 Task: View and add the product "Meow Mix Original Choice with Chicken, Turkey & Salmon Dry Cat Food (3.15 lb)" to cart from the store "Vons Pets".
Action: Mouse moved to (51, 87)
Screenshot: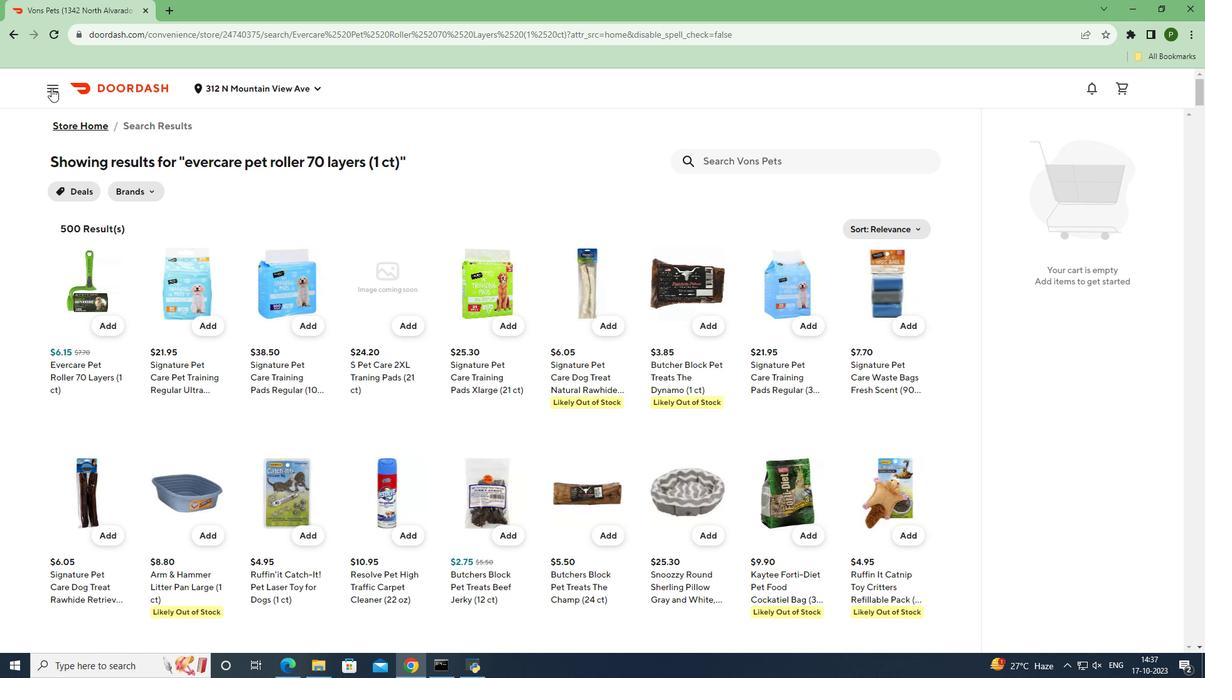 
Action: Mouse pressed left at (51, 87)
Screenshot: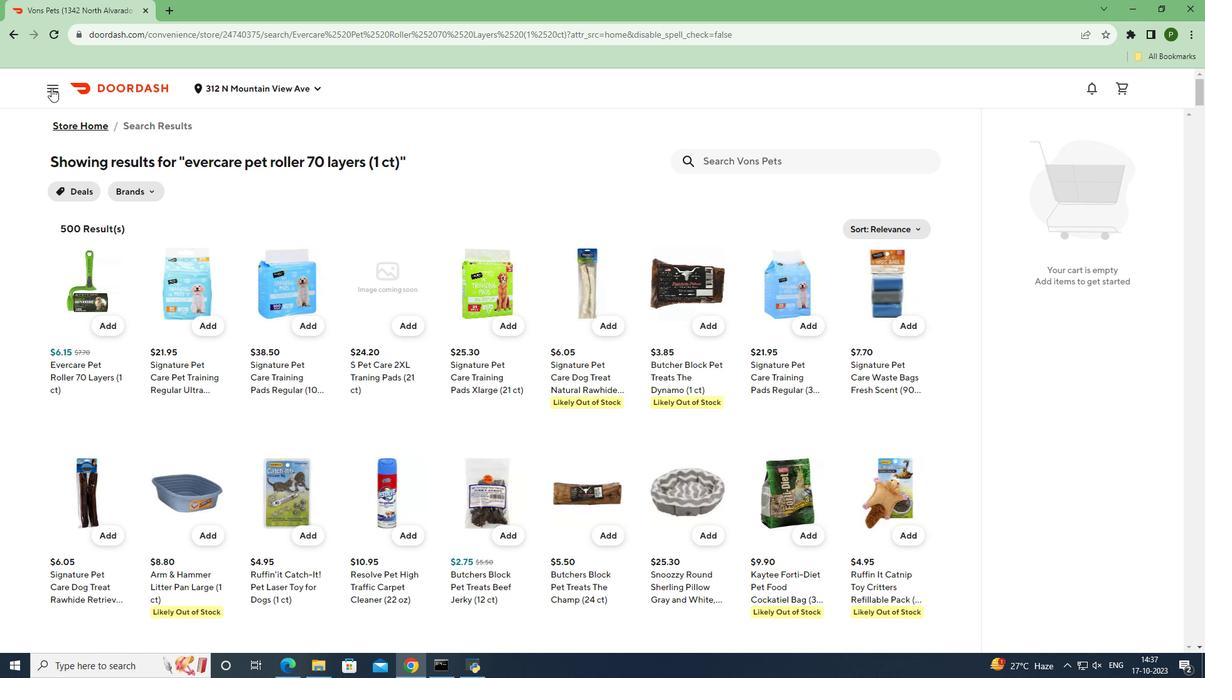 
Action: Mouse moved to (64, 174)
Screenshot: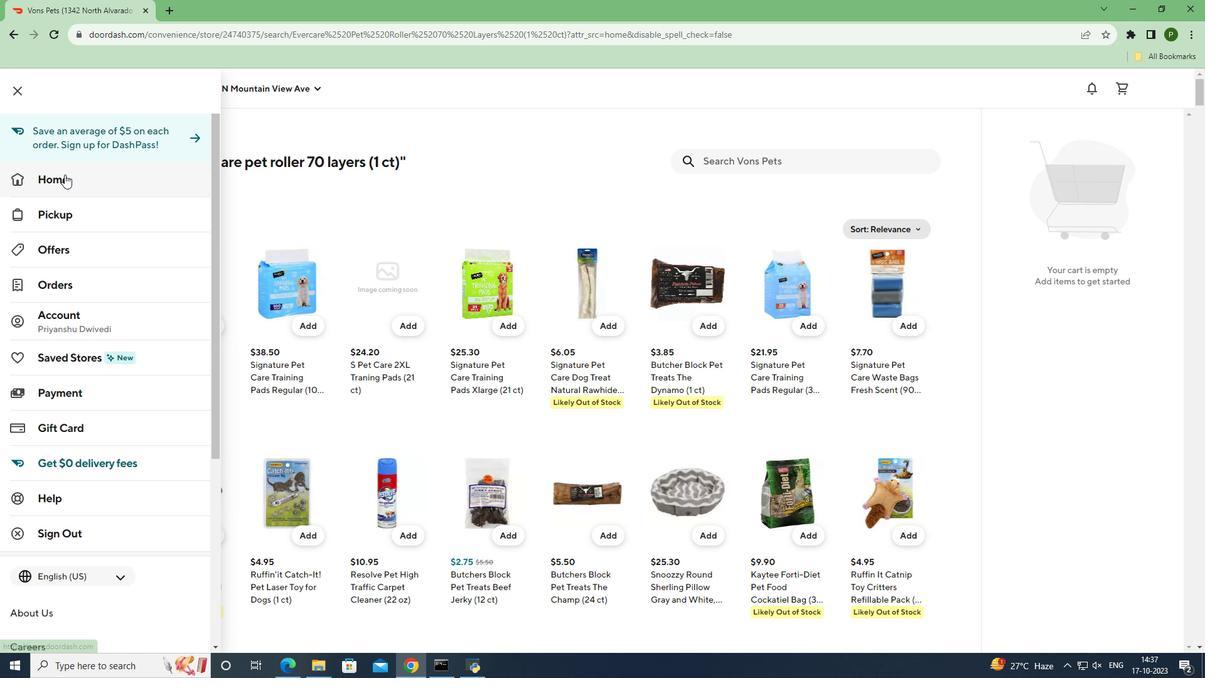 
Action: Mouse pressed left at (64, 174)
Screenshot: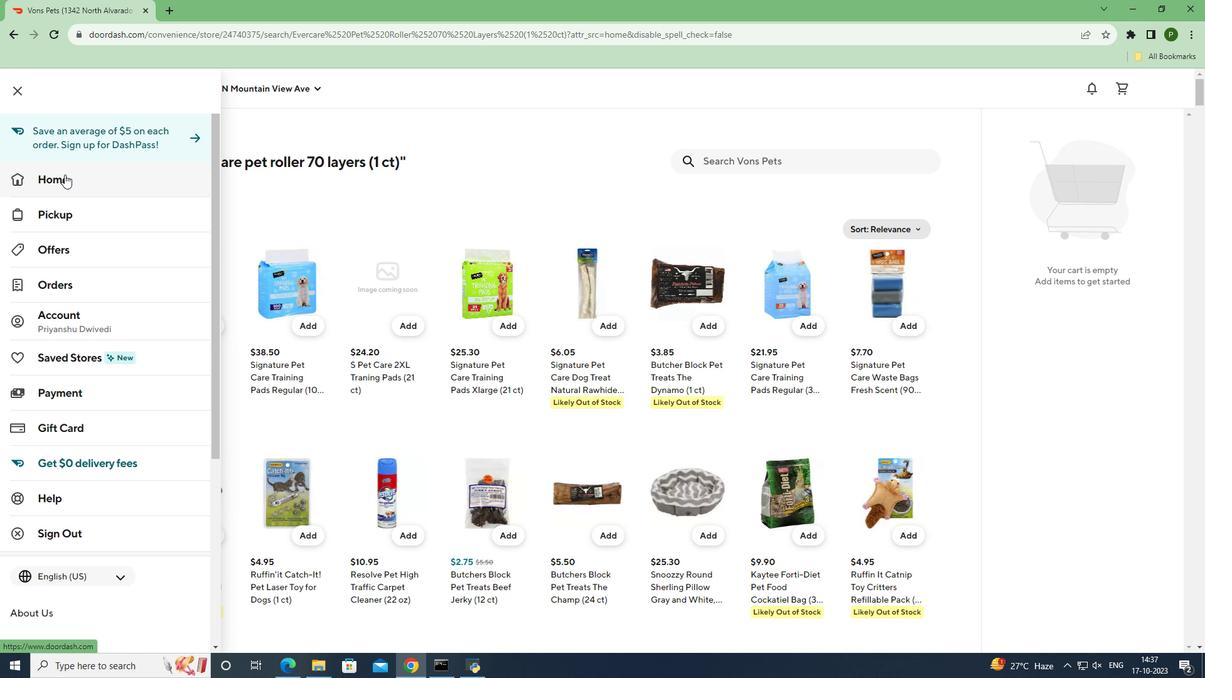 
Action: Mouse moved to (555, 131)
Screenshot: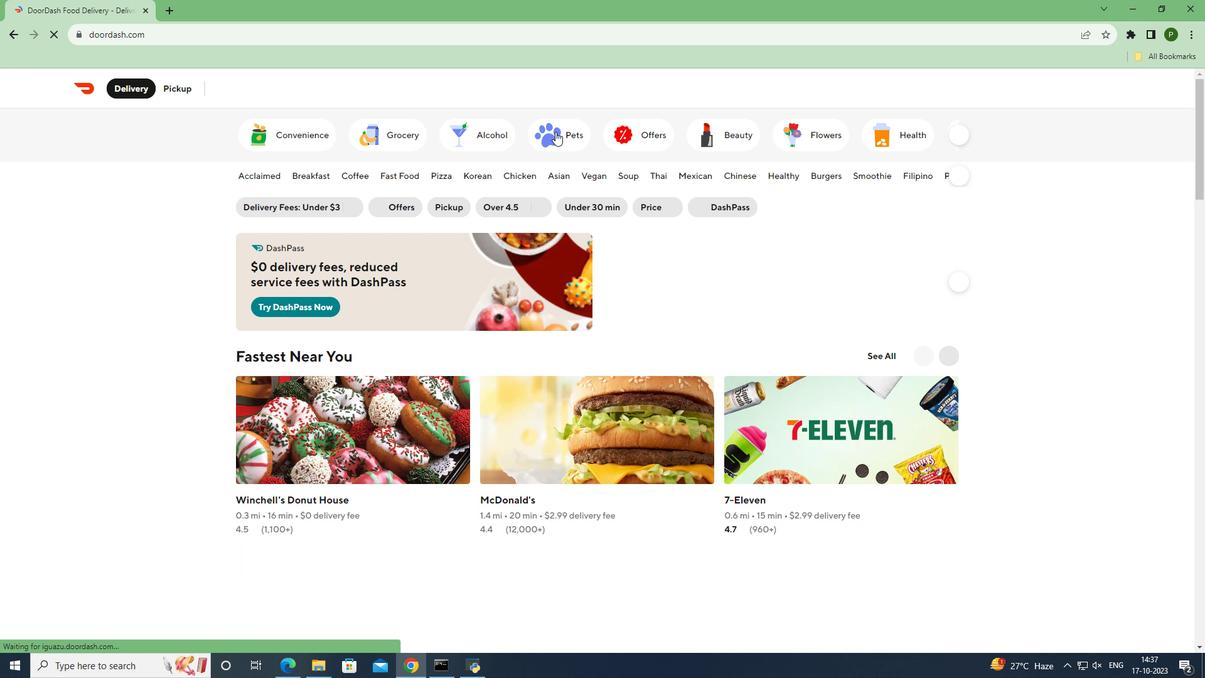
Action: Mouse pressed left at (555, 131)
Screenshot: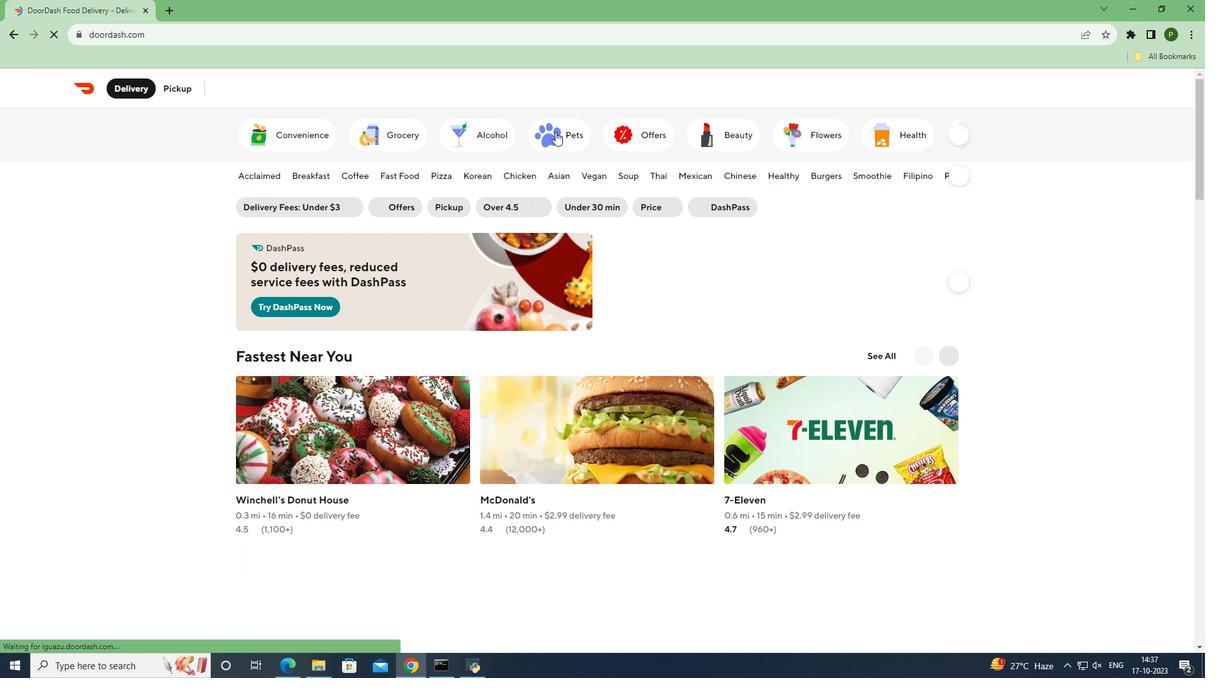 
Action: Mouse moved to (927, 378)
Screenshot: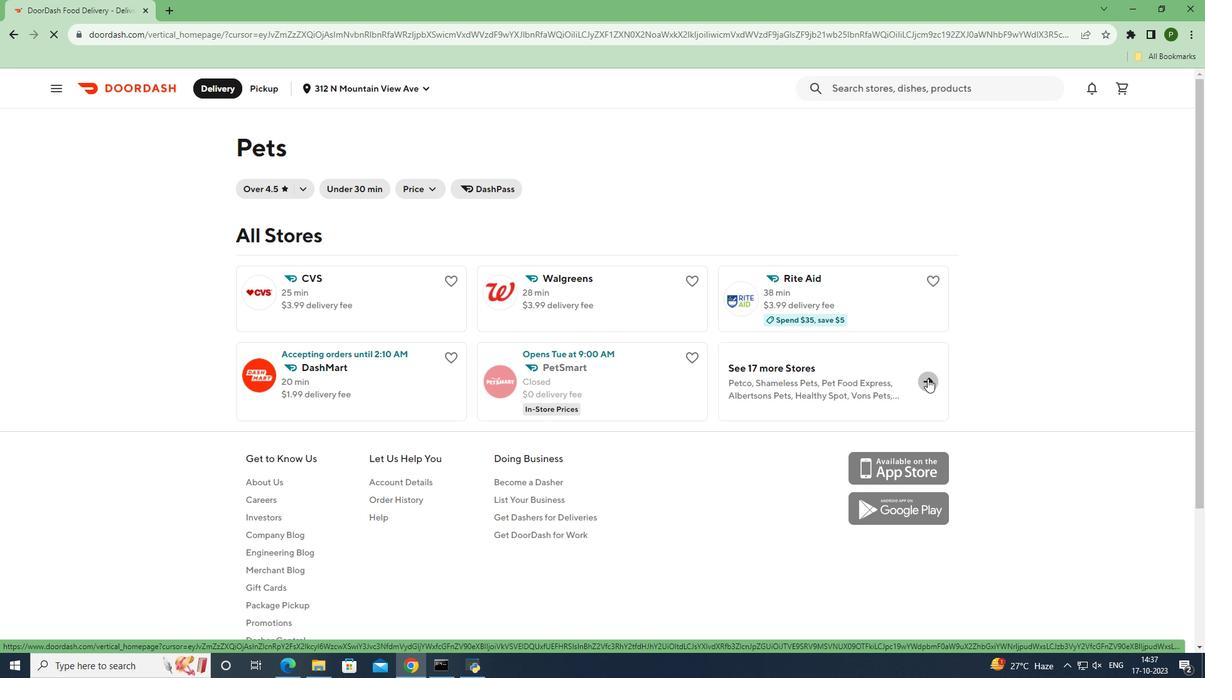 
Action: Mouse pressed left at (927, 378)
Screenshot: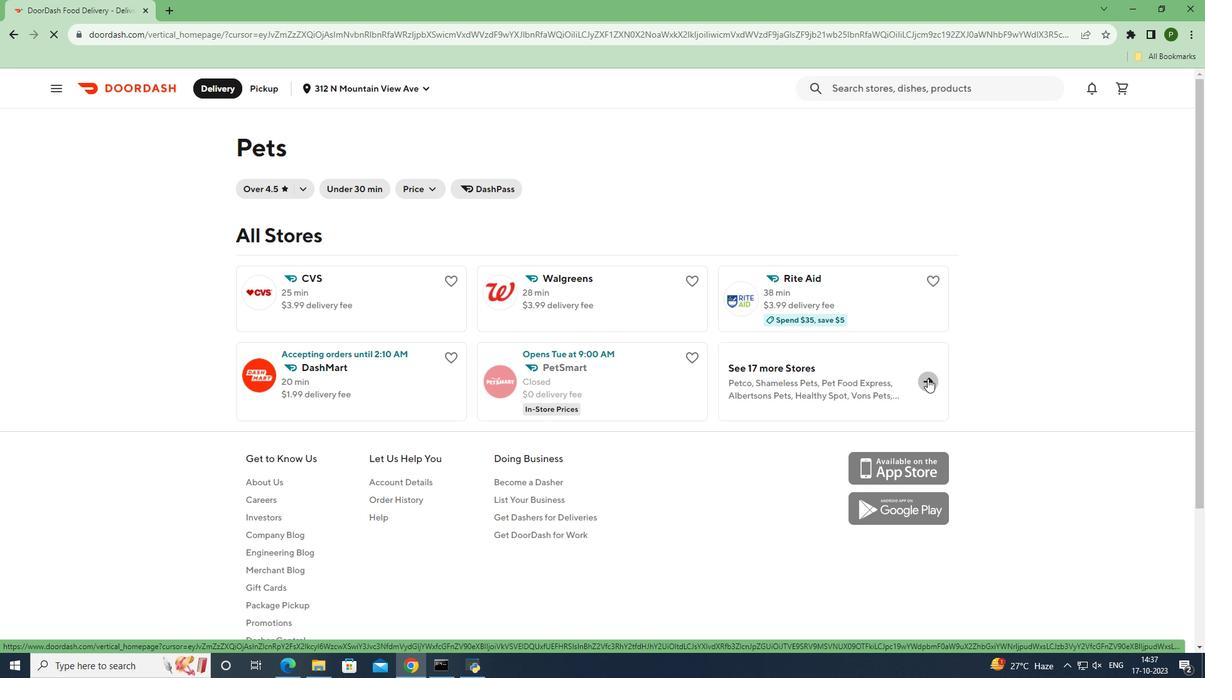 
Action: Mouse moved to (585, 442)
Screenshot: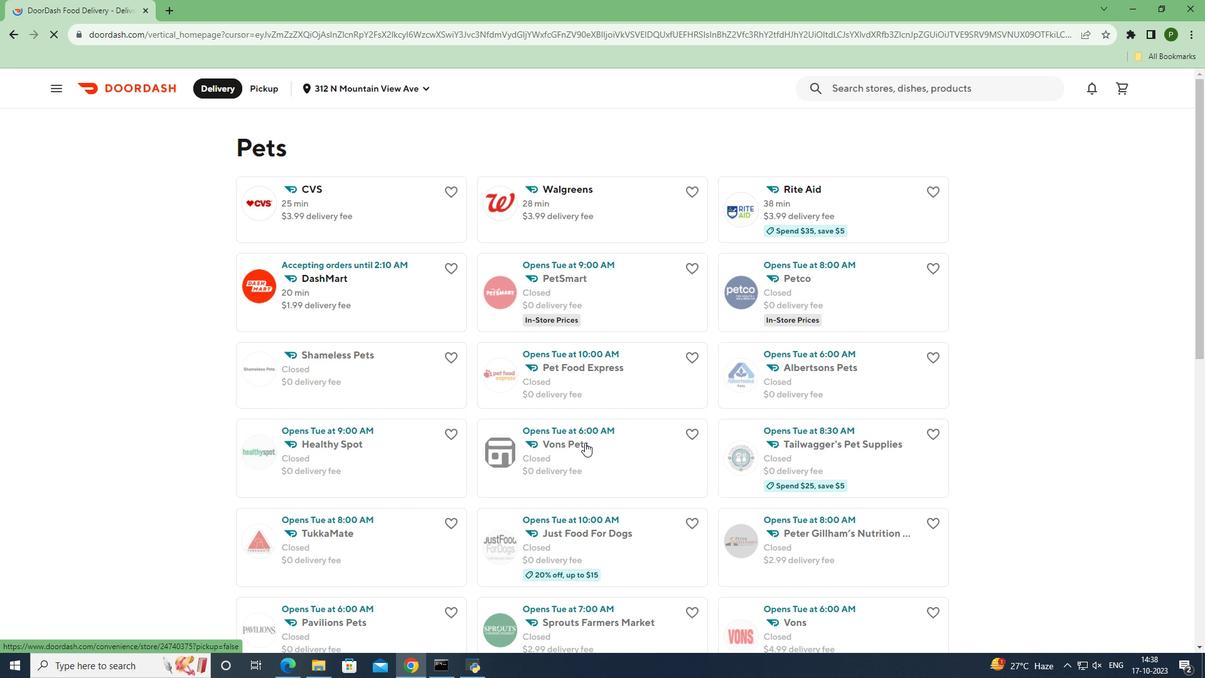 
Action: Mouse pressed left at (585, 442)
Screenshot: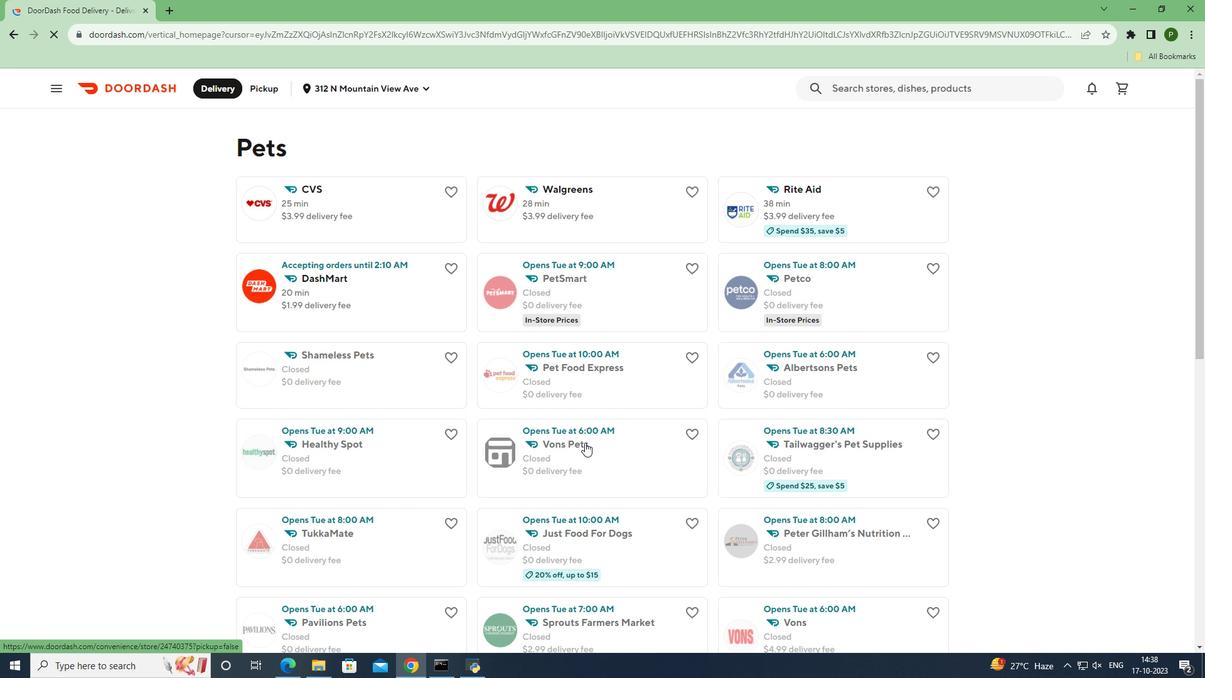 
Action: Mouse moved to (752, 199)
Screenshot: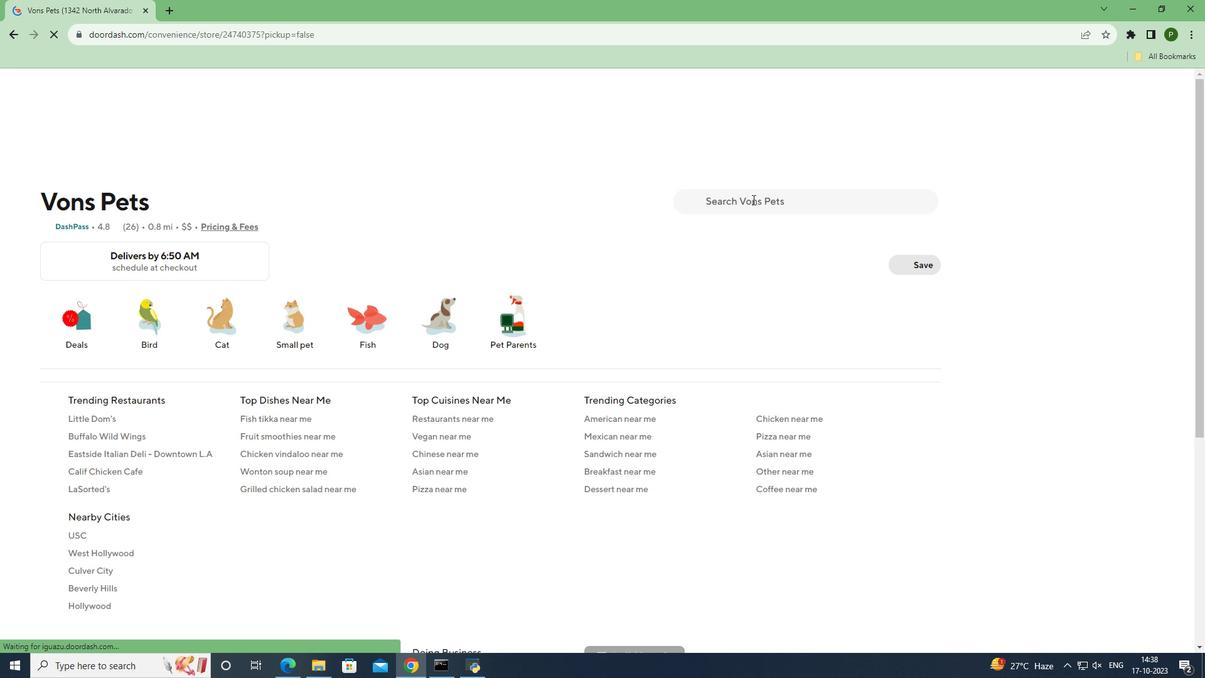 
Action: Mouse pressed left at (752, 199)
Screenshot: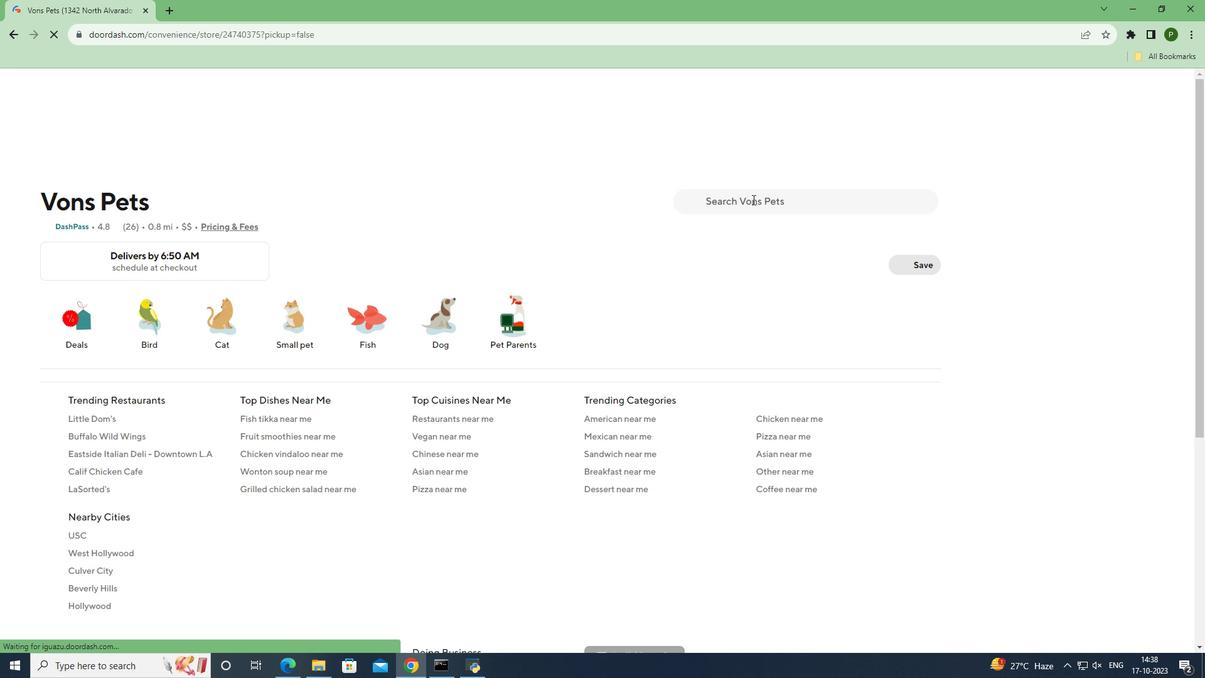 
Action: Mouse moved to (750, 199)
Screenshot: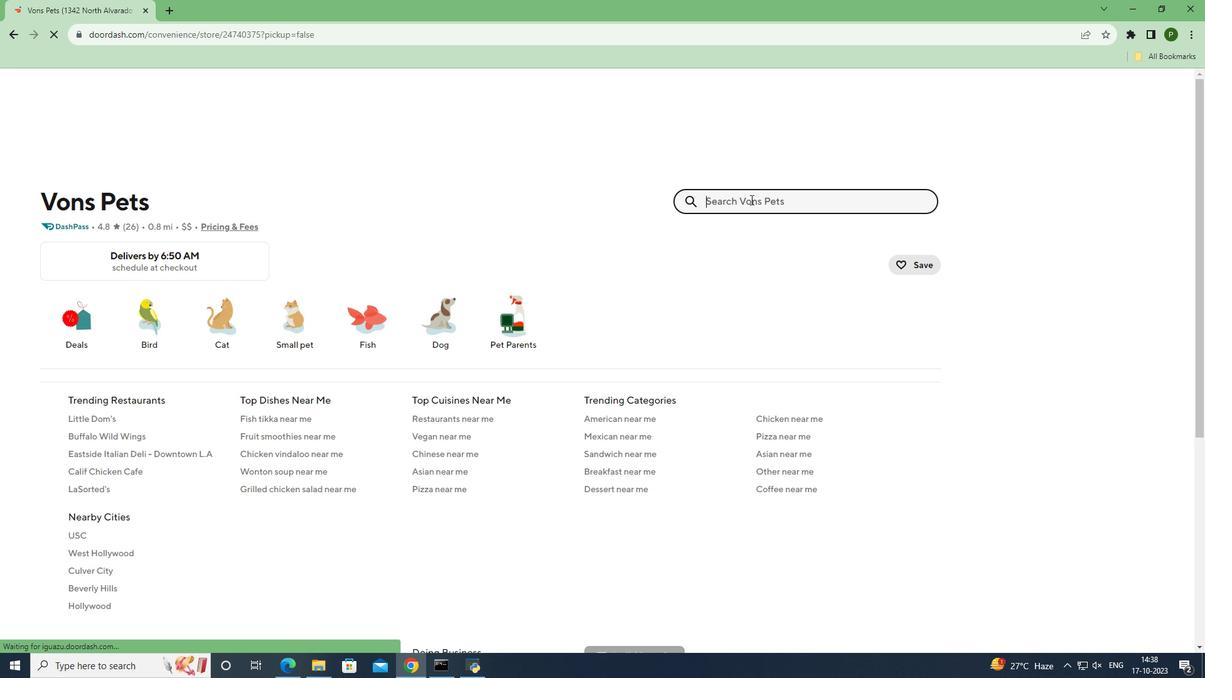 
Action: Key pressed <Key.caps_lock>M<Key.caps_lock>eow<Key.space><Key.caps_lock>M<Key.caps_lock>ix<Key.space><Key.caps_lock>O<Key.caps_lock>riginal<Key.space><Key.caps_lock>C<Key.caps_lock>hoice<Key.space>with<Key.space><Key.caps_lock>C<Key.caps_lock>hicken,<Key.space><Key.caps_lock>T<Key.caps_lock>urkey<Key.space><Key.shift>&<Key.space><Key.caps_lock>S<Key.caps_lock>almon<Key.space><Key.caps_lock>D<Key.caps_lock>ry<Key.space><Key.caps_lock>C<Key.caps_lock>at<Key.space><Key.caps_lock>F<Key.caps_lock>ood<Key.space><Key.shift_r>(3.15<Key.space>lb<Key.shift_r><Key.shift_r><Key.shift_r><Key.shift_r><Key.shift_r>)<Key.enter>
Screenshot: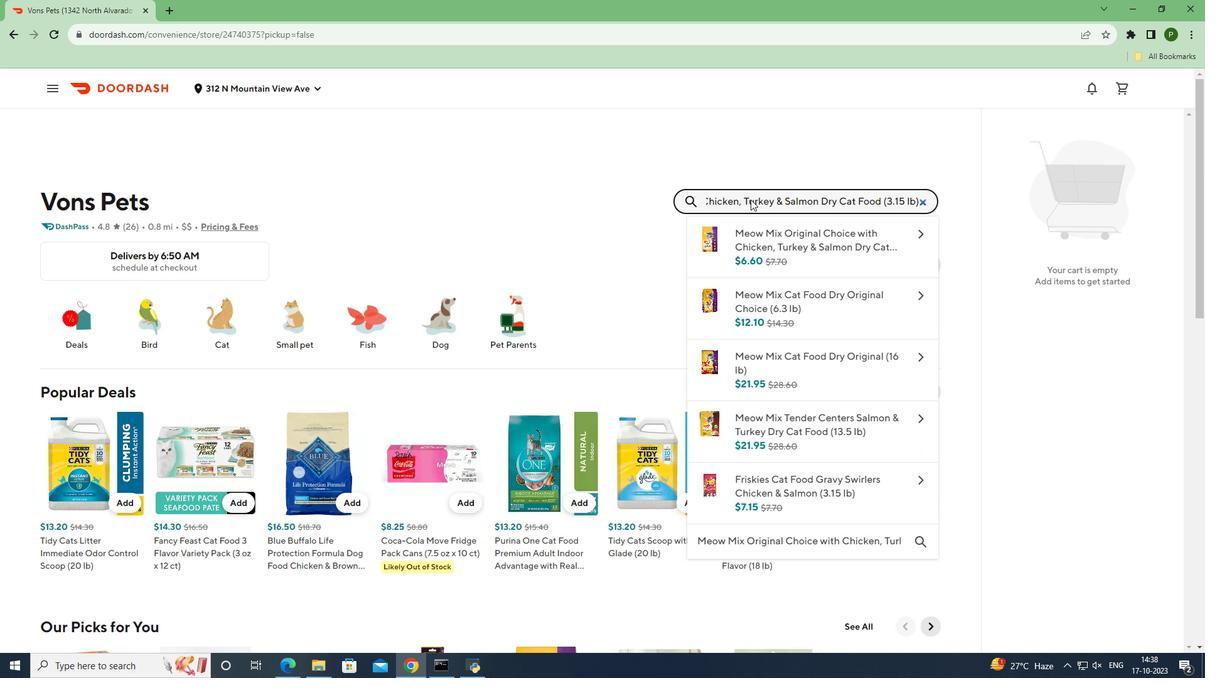 
Action: Mouse moved to (107, 344)
Screenshot: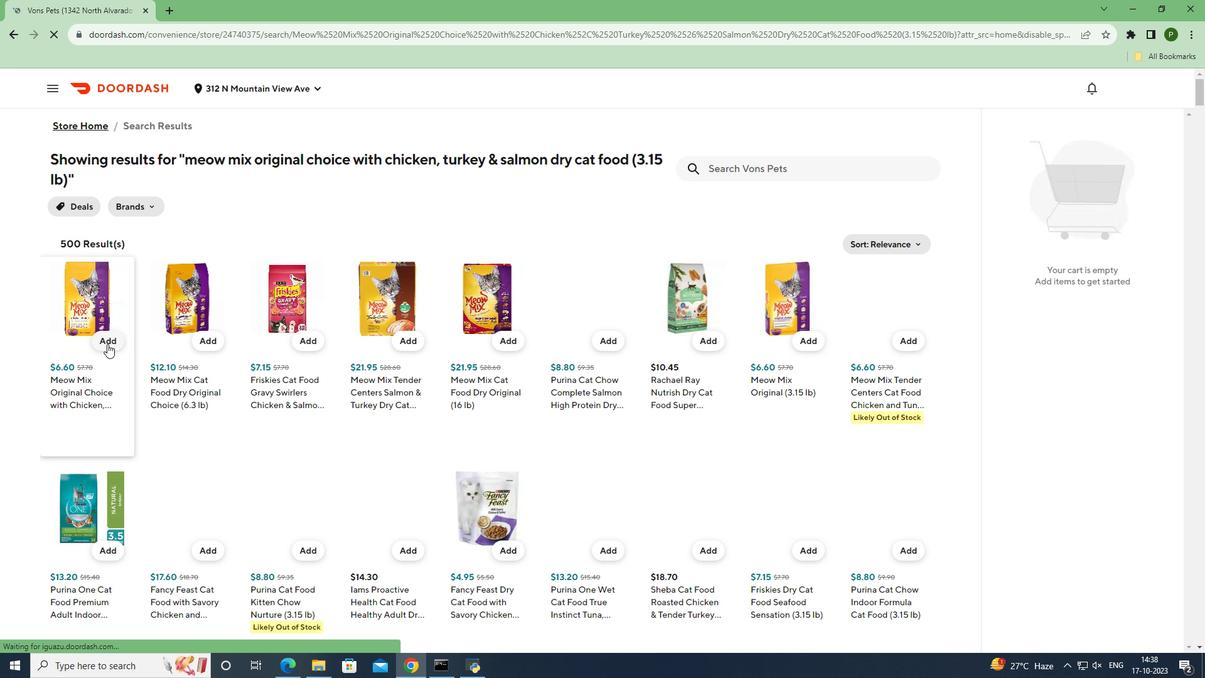 
Action: Mouse pressed left at (107, 344)
Screenshot: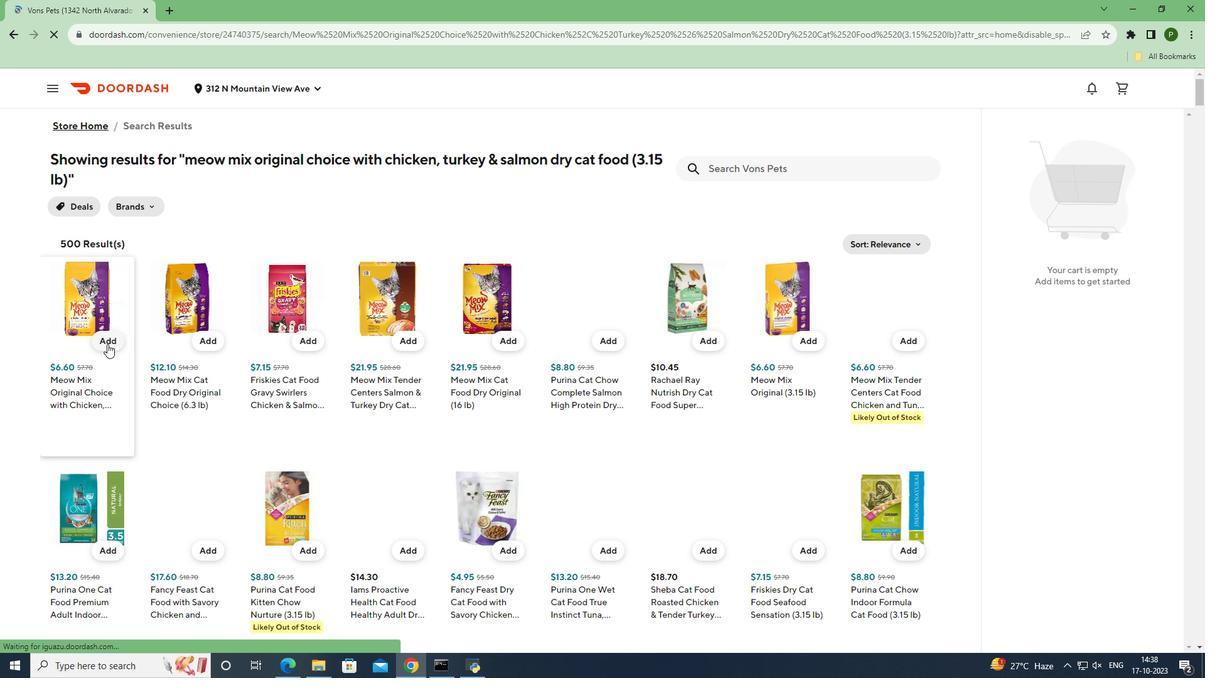 
Action: Mouse moved to (113, 416)
Screenshot: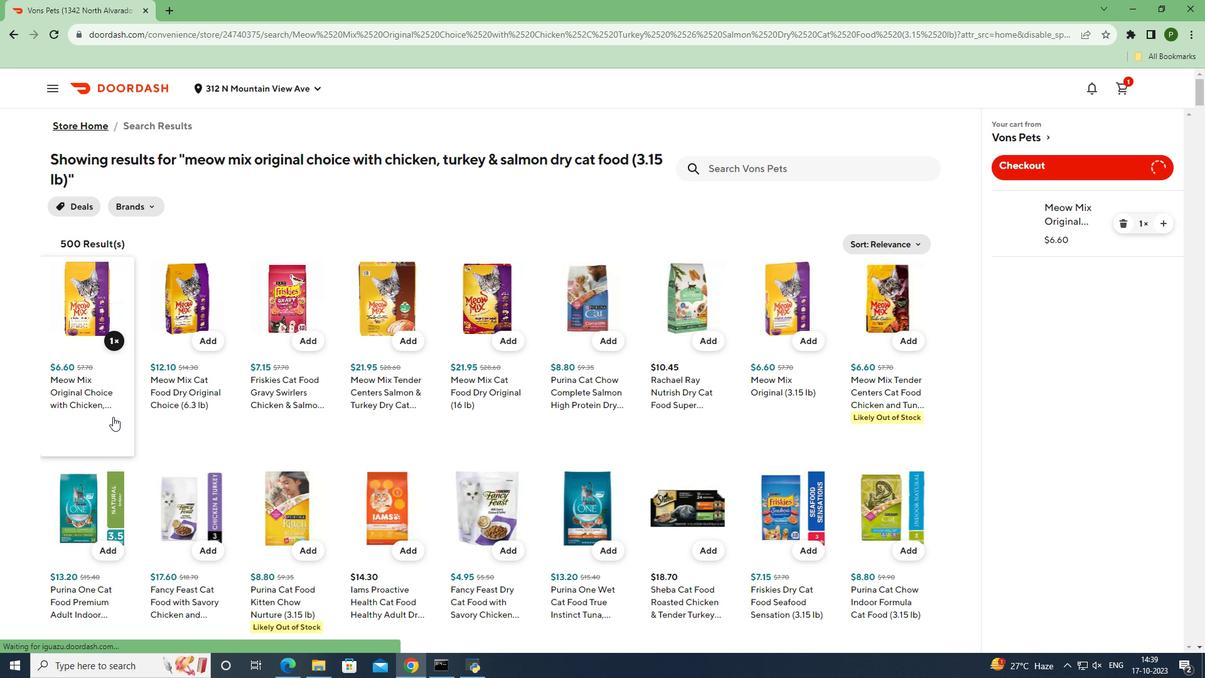 
